 Task: Check recently sold homes.
Action: Mouse moved to (615, 58)
Screenshot: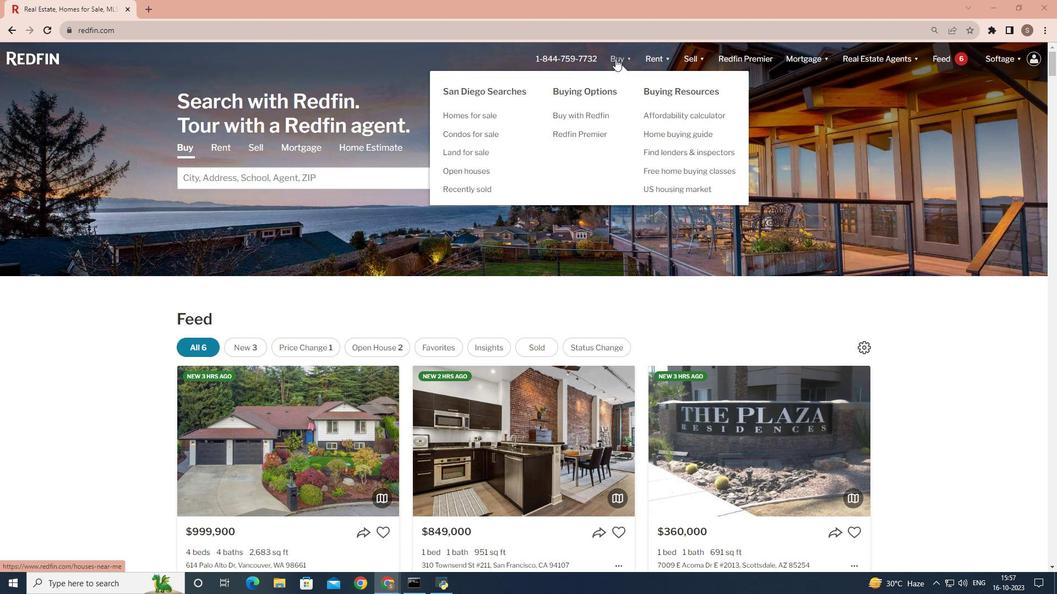 
Action: Mouse pressed left at (615, 58)
Screenshot: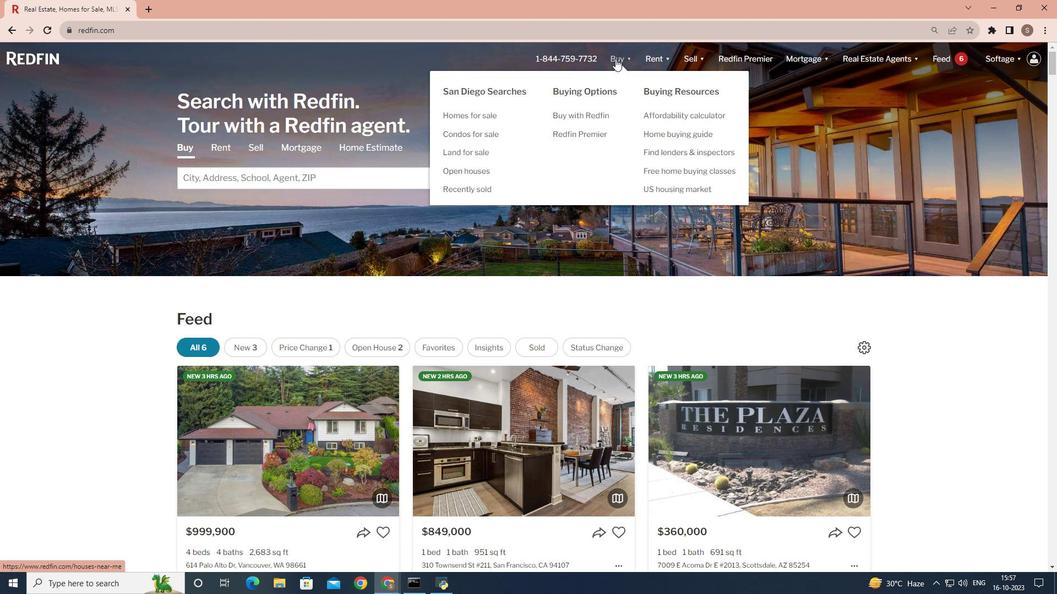 
Action: Mouse moved to (247, 232)
Screenshot: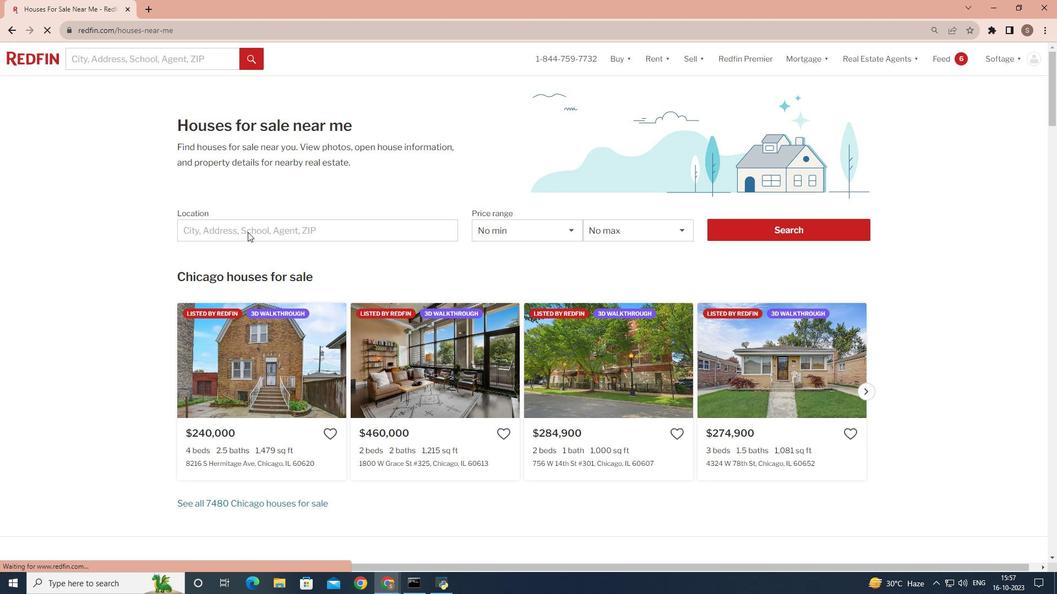 
Action: Mouse pressed left at (247, 232)
Screenshot: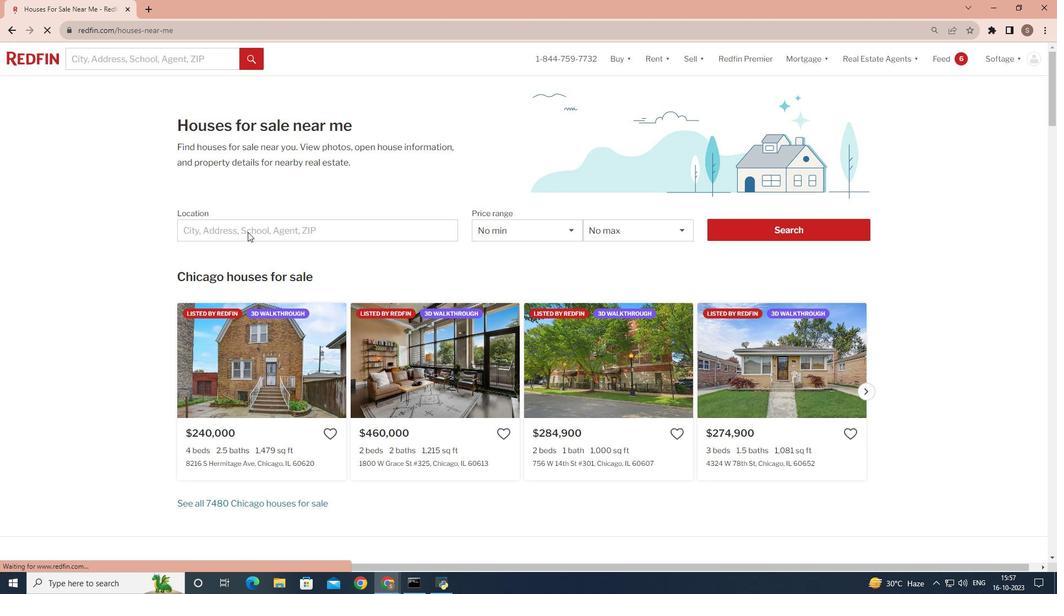 
Action: Mouse moved to (247, 227)
Screenshot: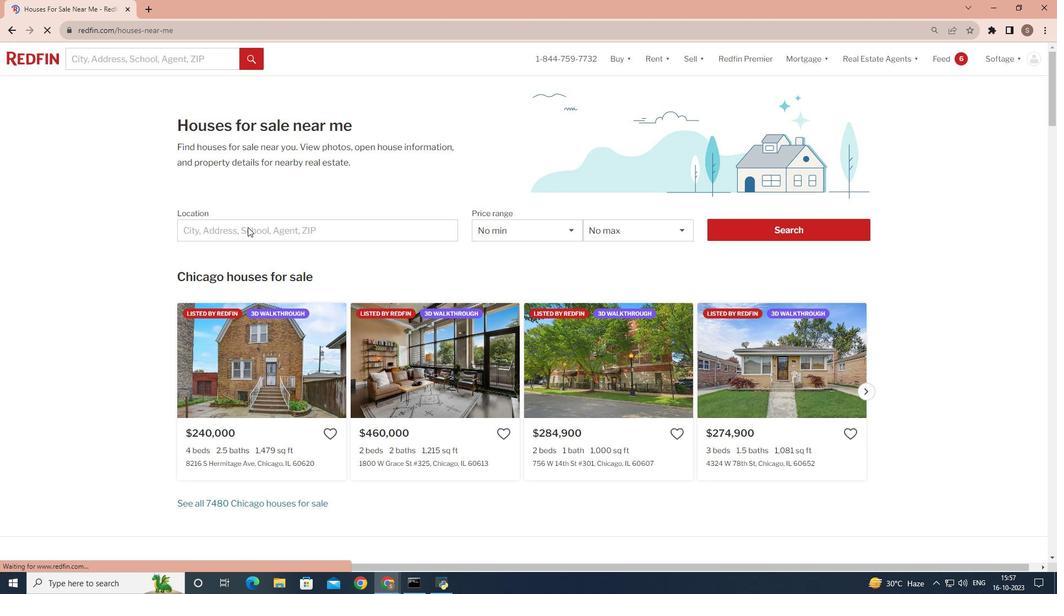 
Action: Mouse pressed left at (247, 227)
Screenshot: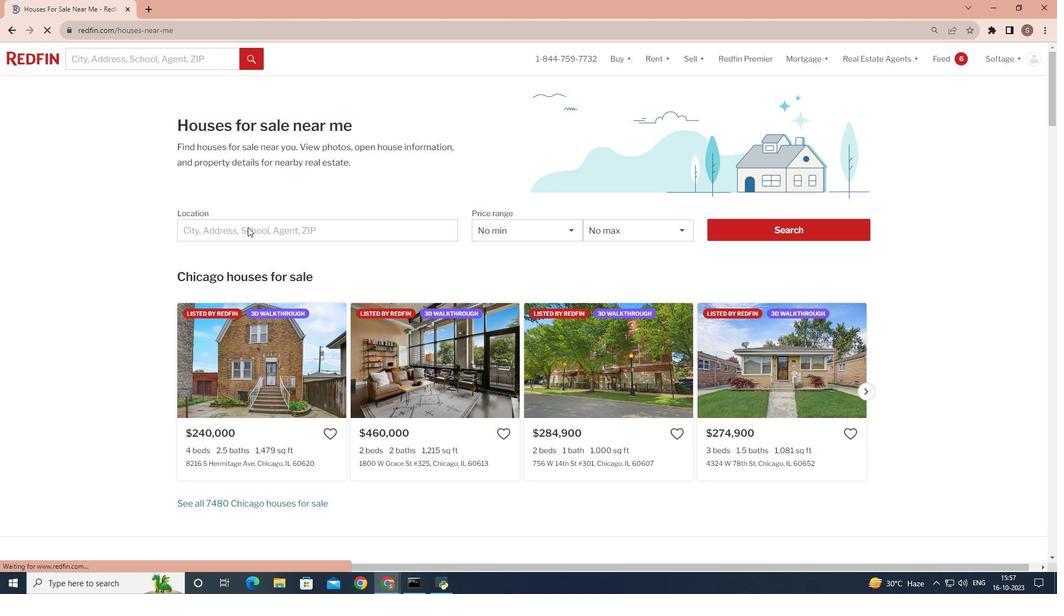 
Action: Mouse pressed left at (247, 227)
Screenshot: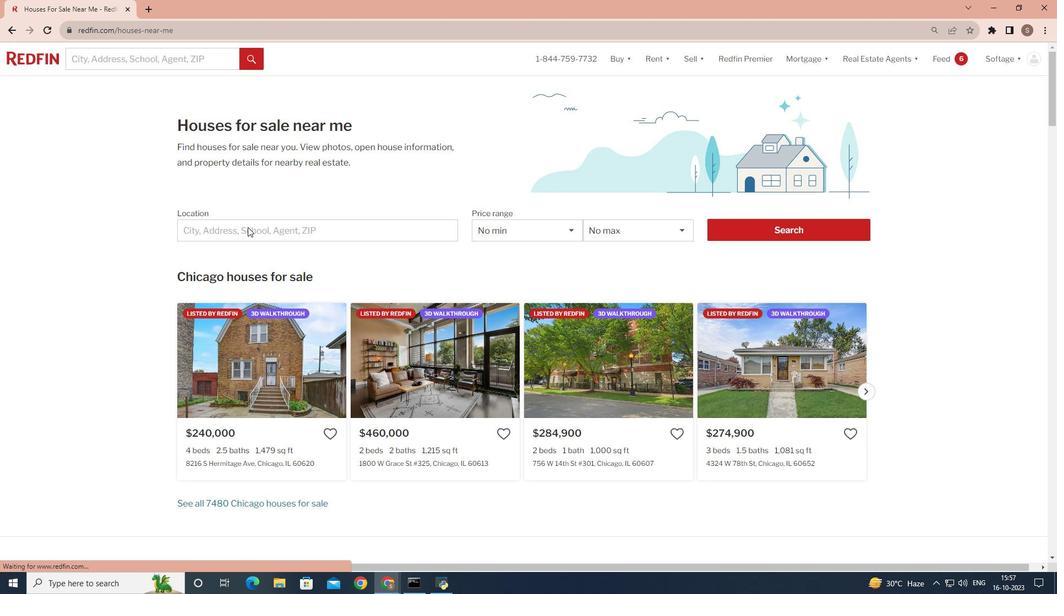 
Action: Mouse pressed left at (247, 227)
Screenshot: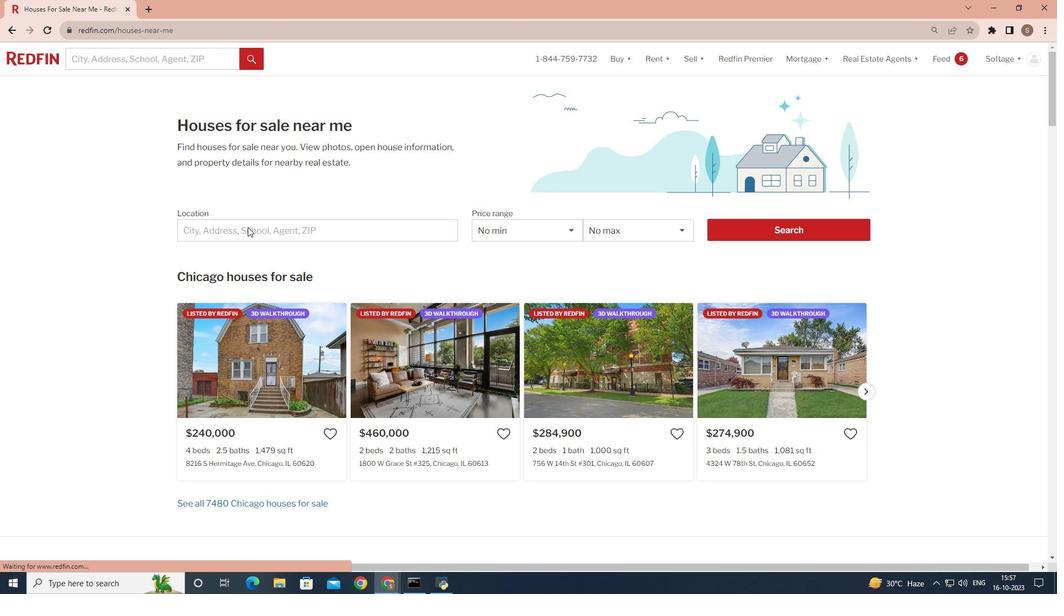 
Action: Mouse moved to (240, 229)
Screenshot: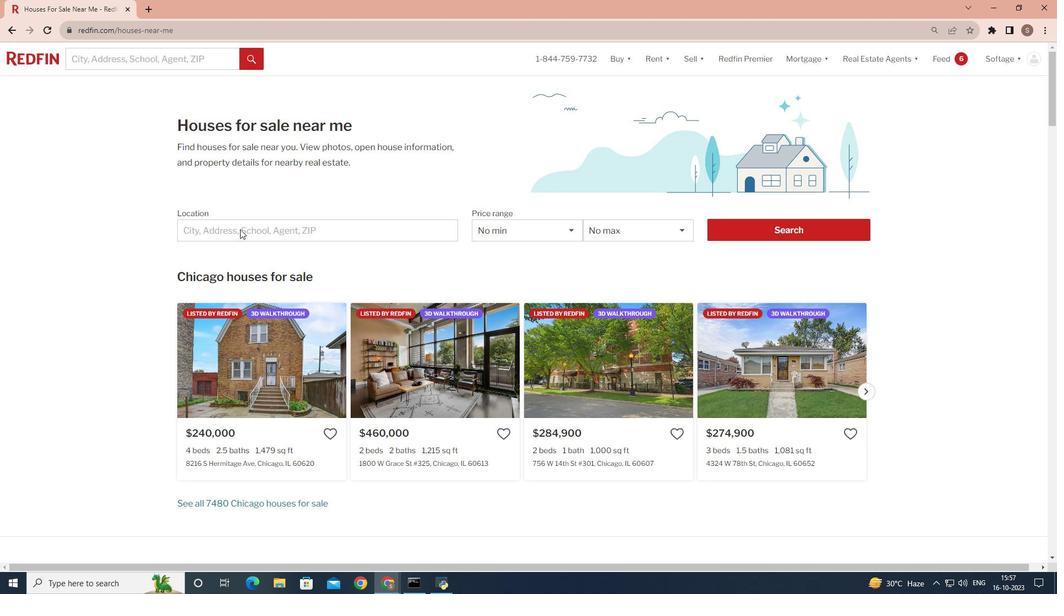 
Action: Mouse pressed left at (240, 229)
Screenshot: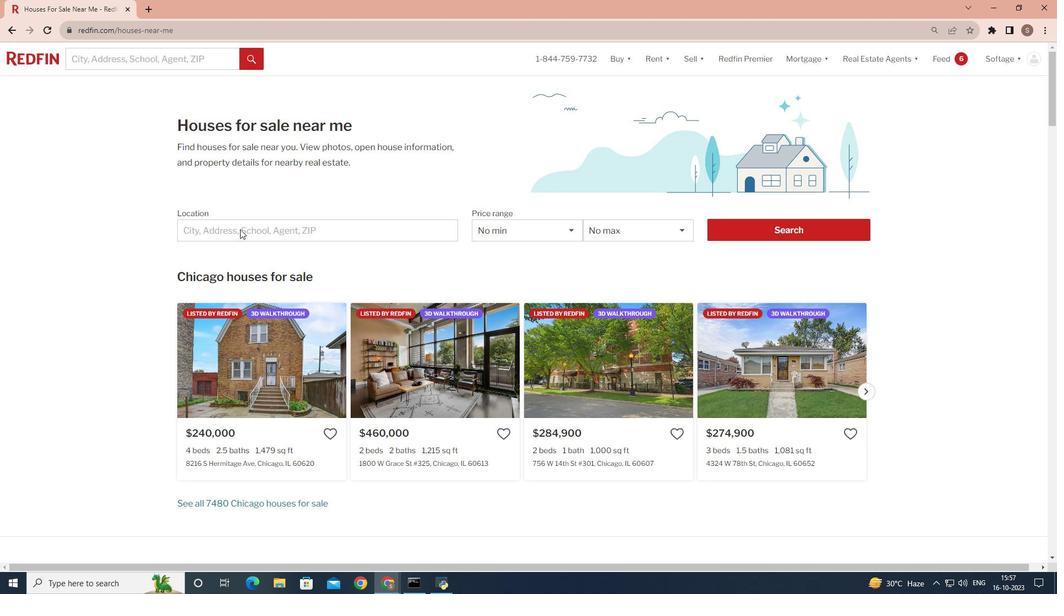 
Action: Mouse moved to (199, 226)
Screenshot: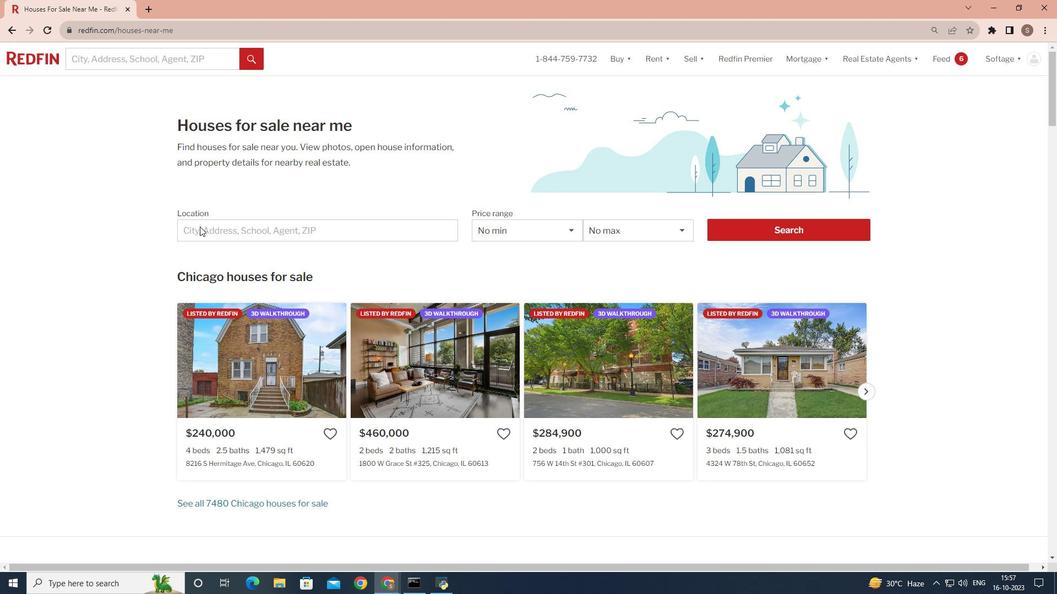 
Action: Mouse pressed left at (199, 226)
Screenshot: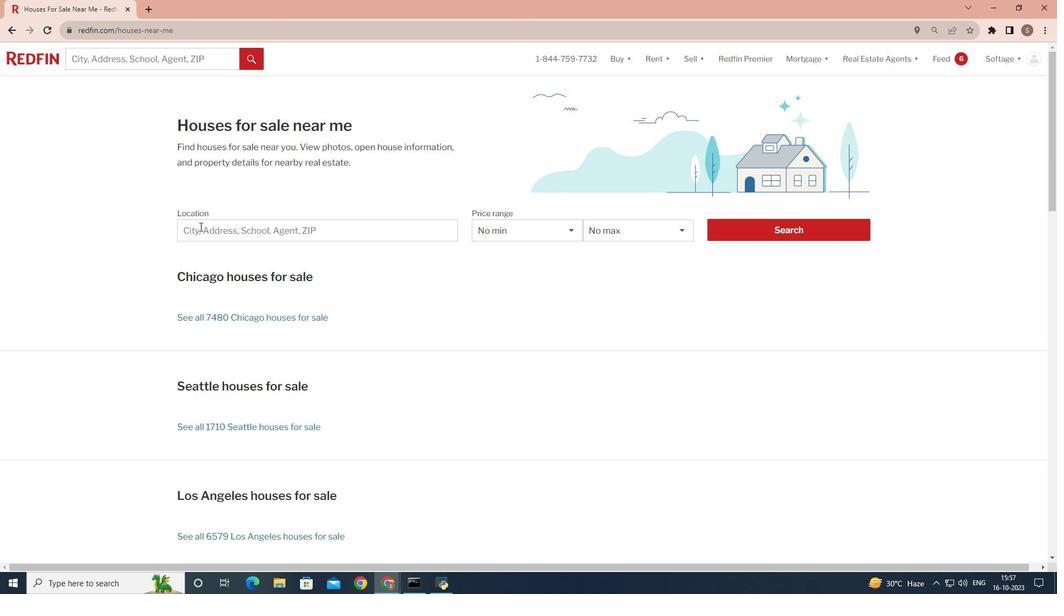 
Action: Key pressed <Key.shift>San<Key.space><Key.shift>Diego
Screenshot: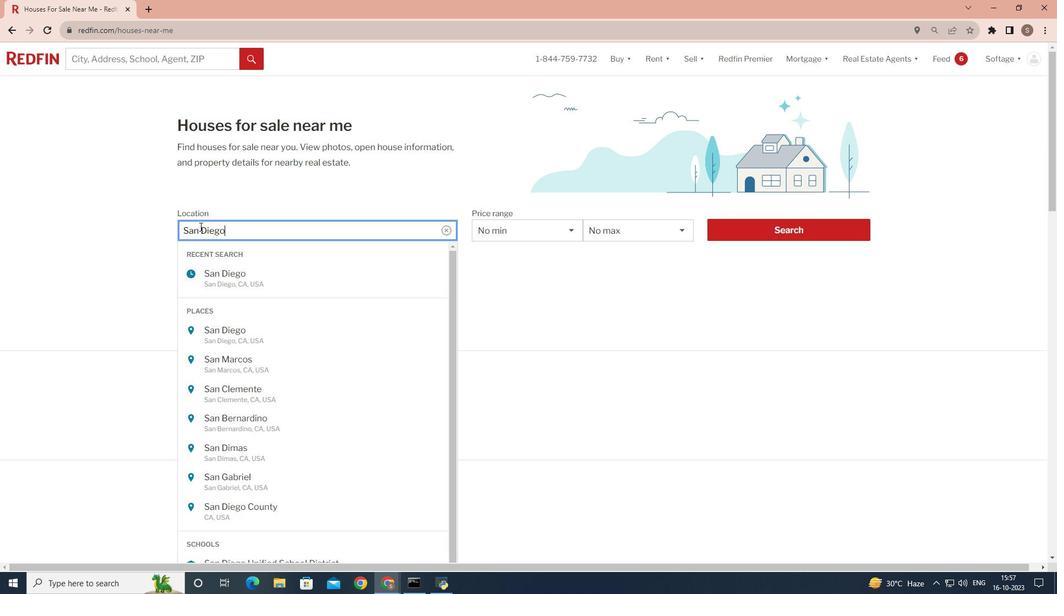 
Action: Mouse moved to (763, 235)
Screenshot: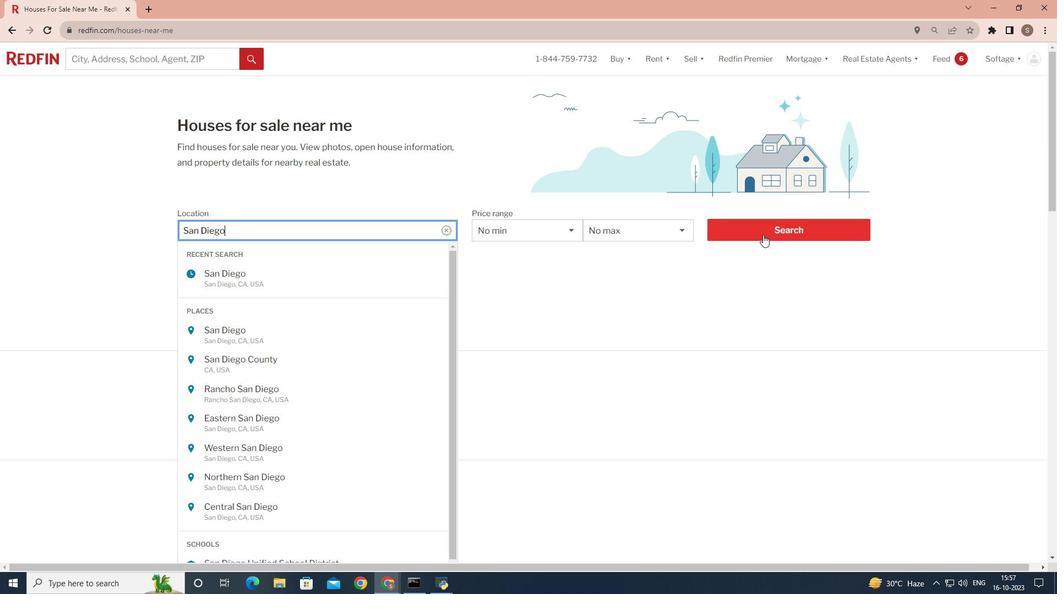 
Action: Mouse pressed left at (763, 235)
Screenshot: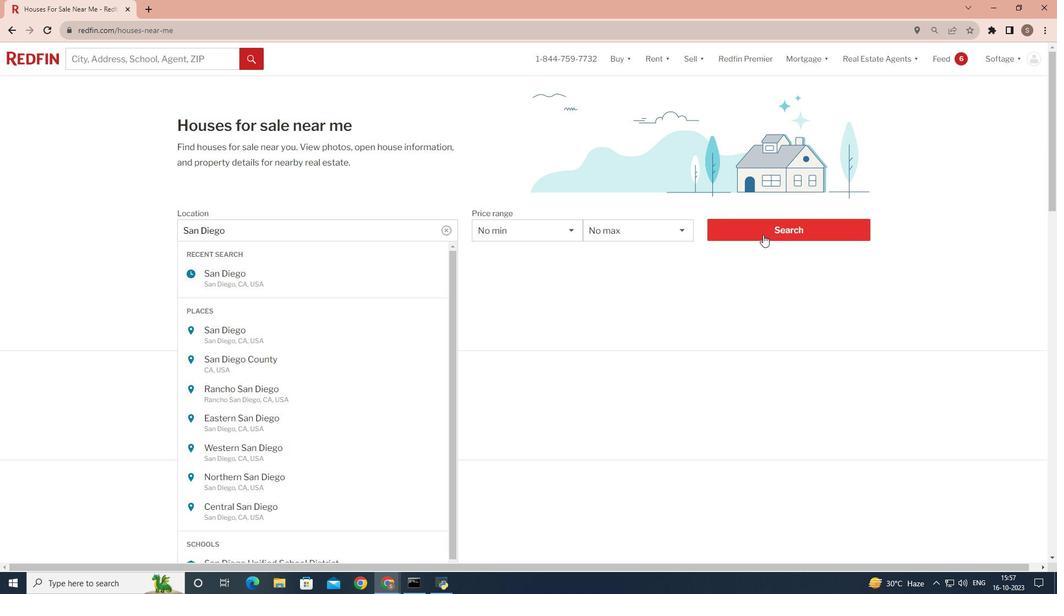 
Action: Mouse pressed left at (763, 235)
Screenshot: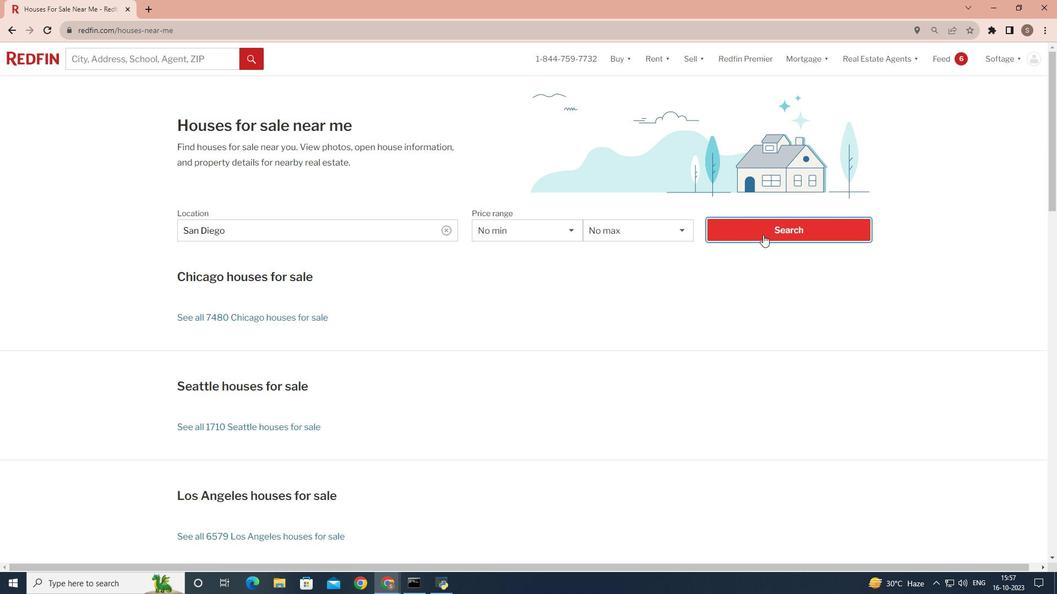 
Action: Mouse moved to (932, 94)
Screenshot: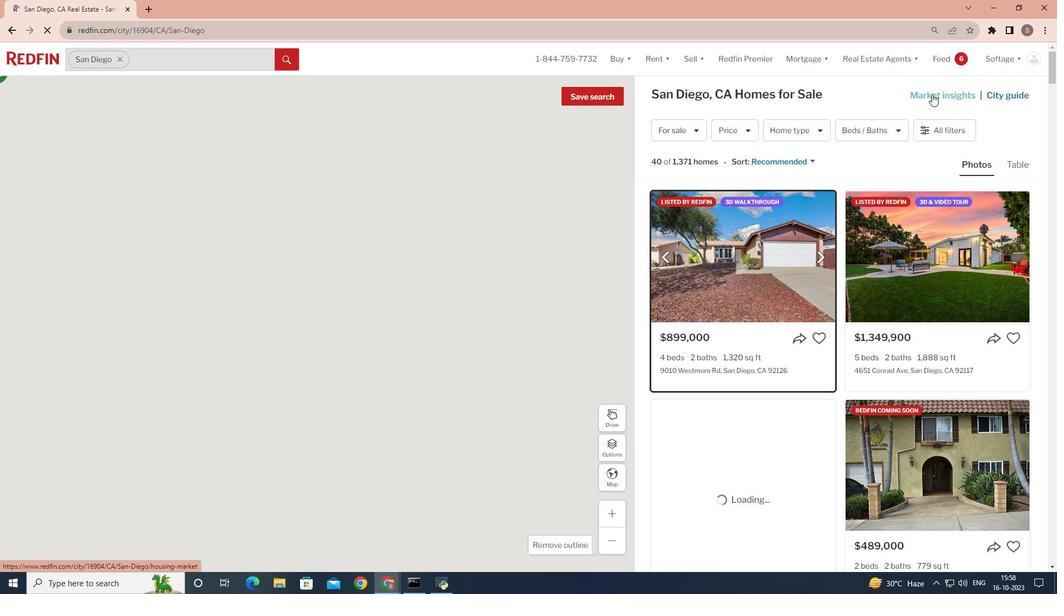 
Action: Mouse pressed left at (932, 94)
Screenshot: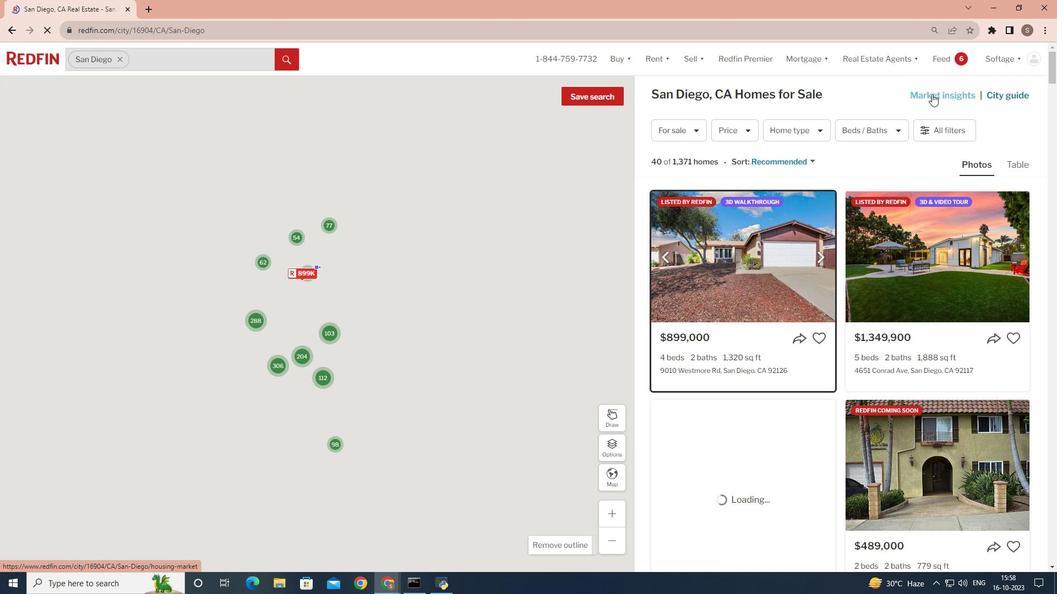 
Action: Mouse moved to (356, 186)
Screenshot: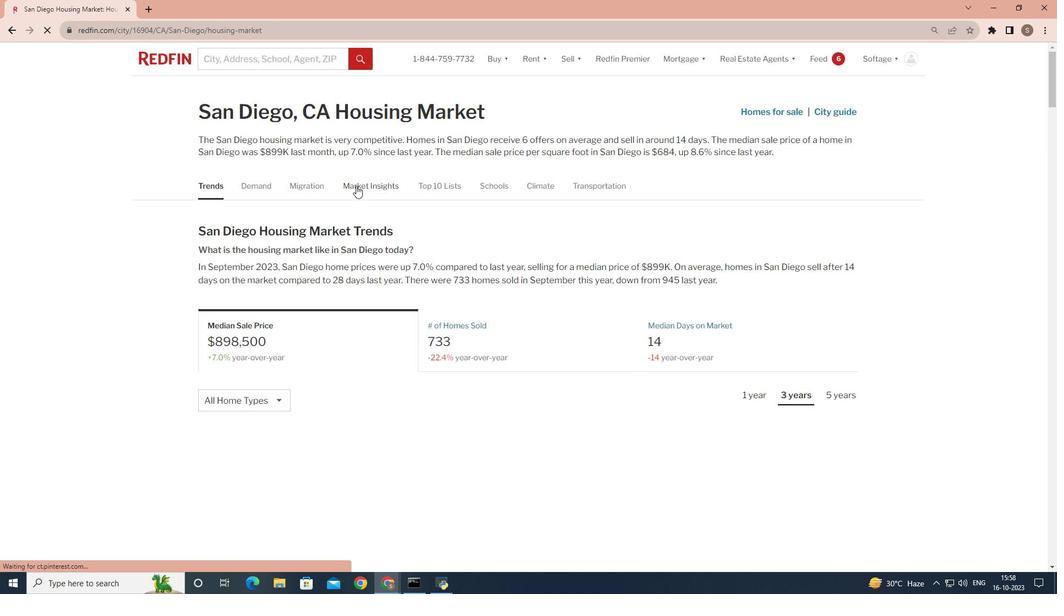 
Action: Mouse pressed left at (356, 186)
Screenshot: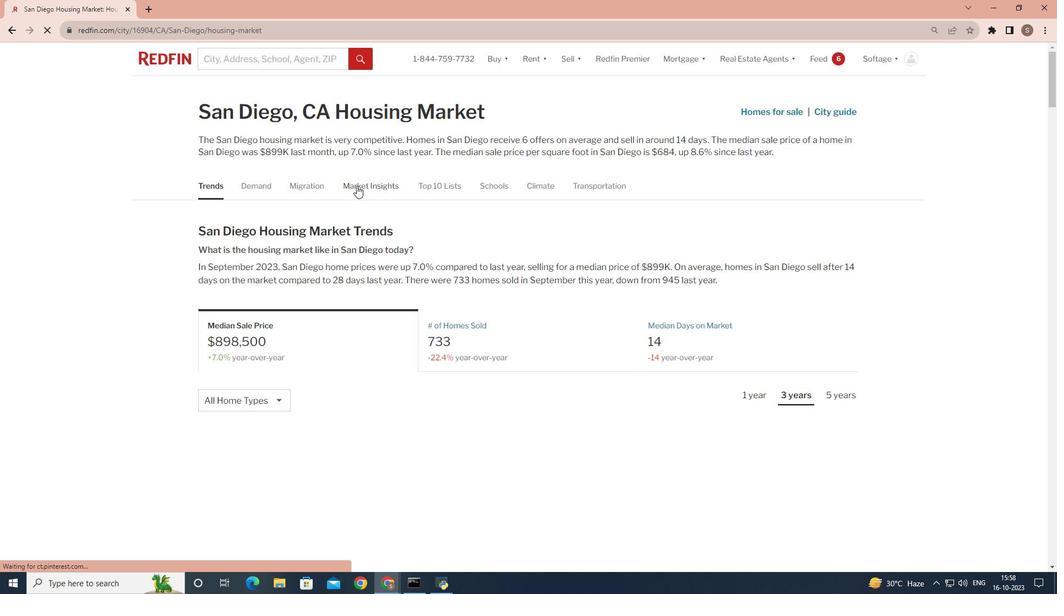 
Action: Mouse moved to (370, 261)
Screenshot: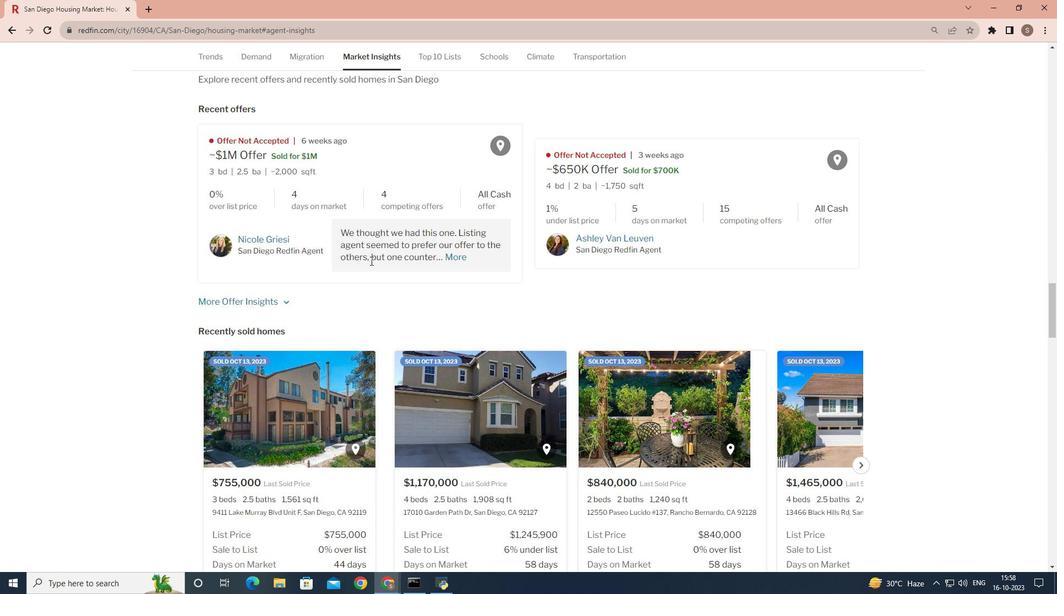 
Action: Mouse scrolled (370, 260) with delta (0, 0)
Screenshot: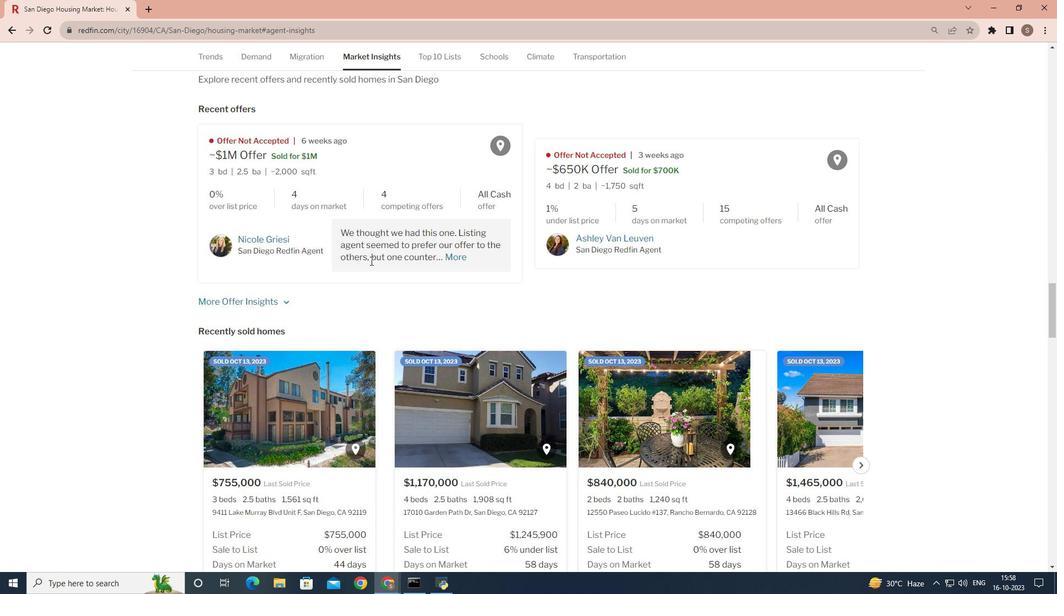 
Action: Mouse moved to (369, 264)
Screenshot: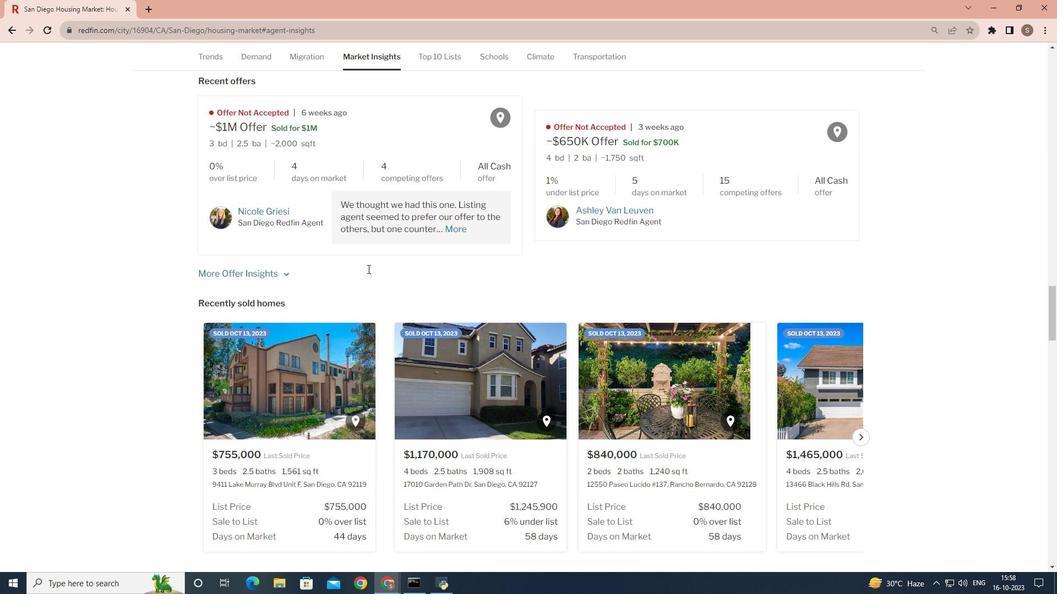 
Action: Mouse scrolled (369, 263) with delta (0, 0)
Screenshot: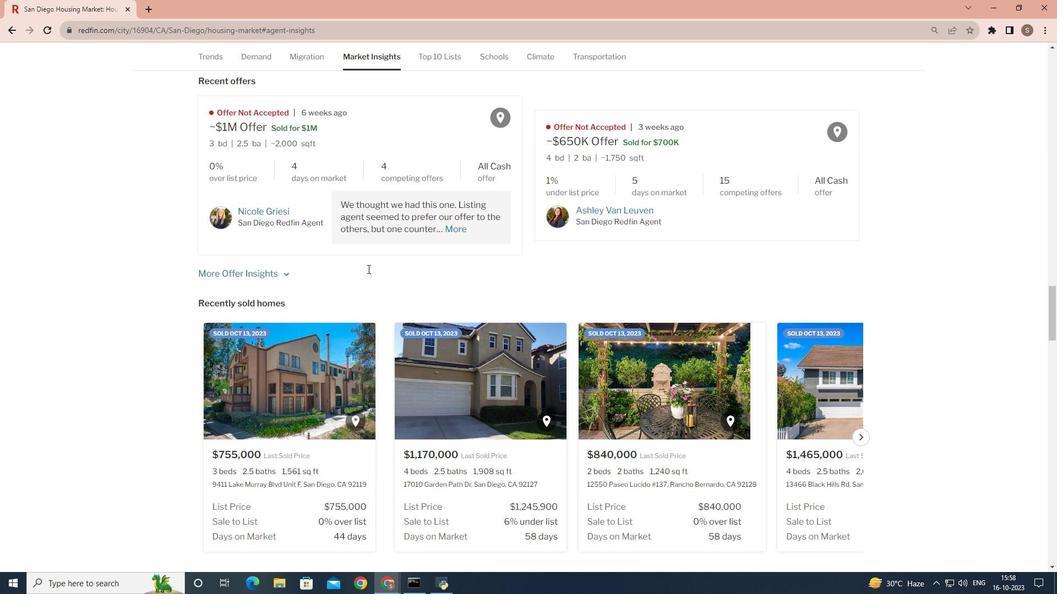 
Action: Mouse moved to (273, 300)
Screenshot: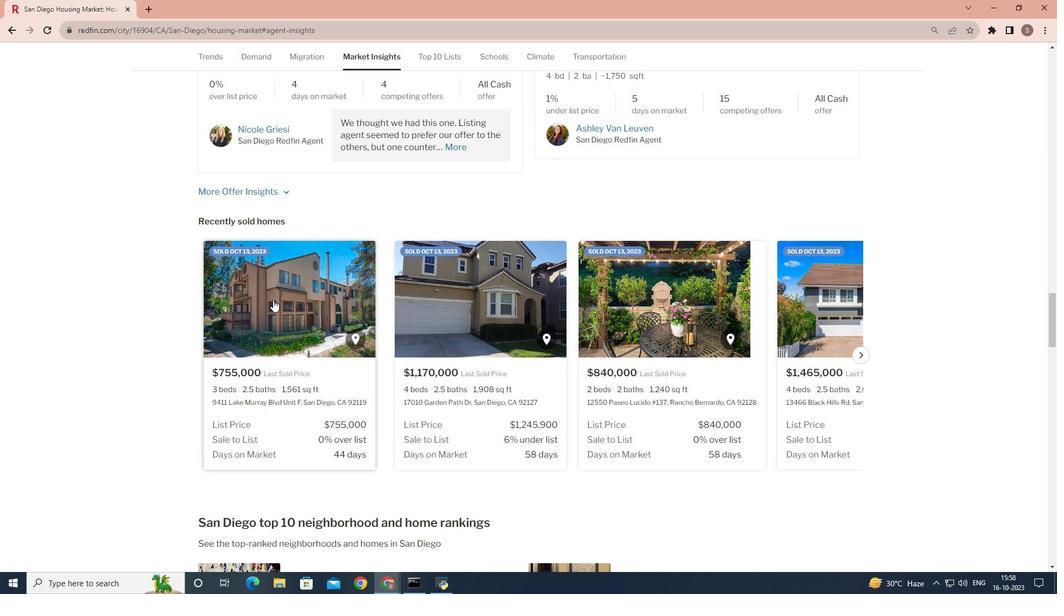 
Action: Mouse scrolled (273, 299) with delta (0, 0)
Screenshot: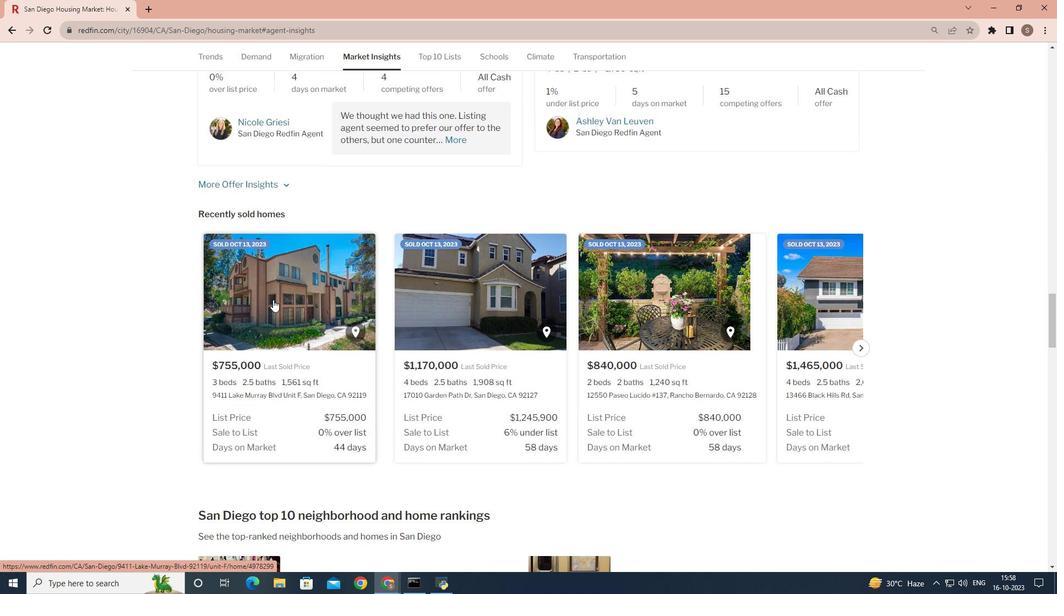 
Action: Mouse moved to (304, 290)
Screenshot: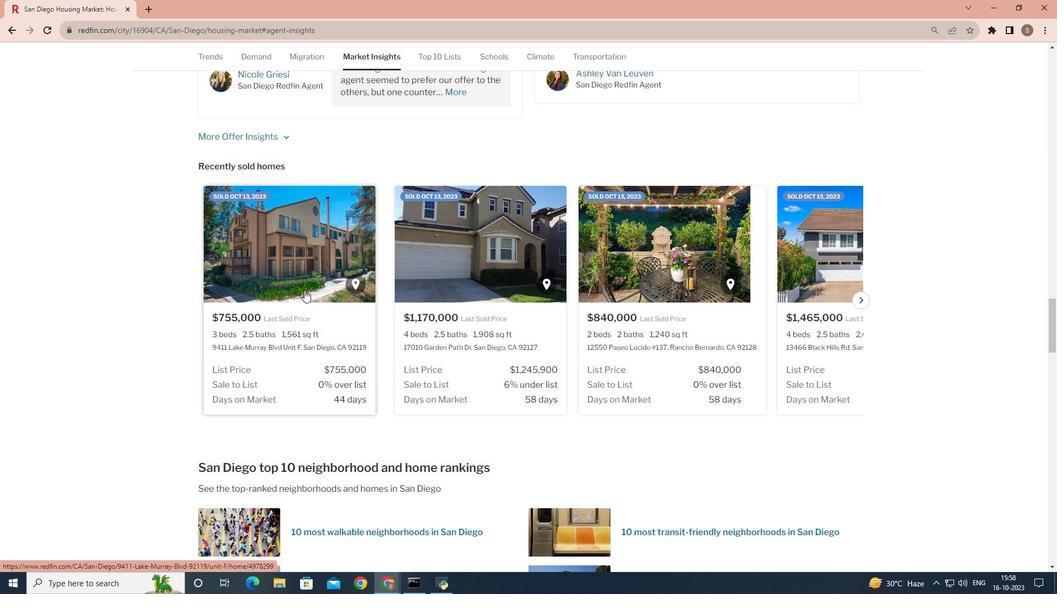 
